 Task: Explore Chrome 3D View.
Action: Mouse moved to (1048, 28)
Screenshot: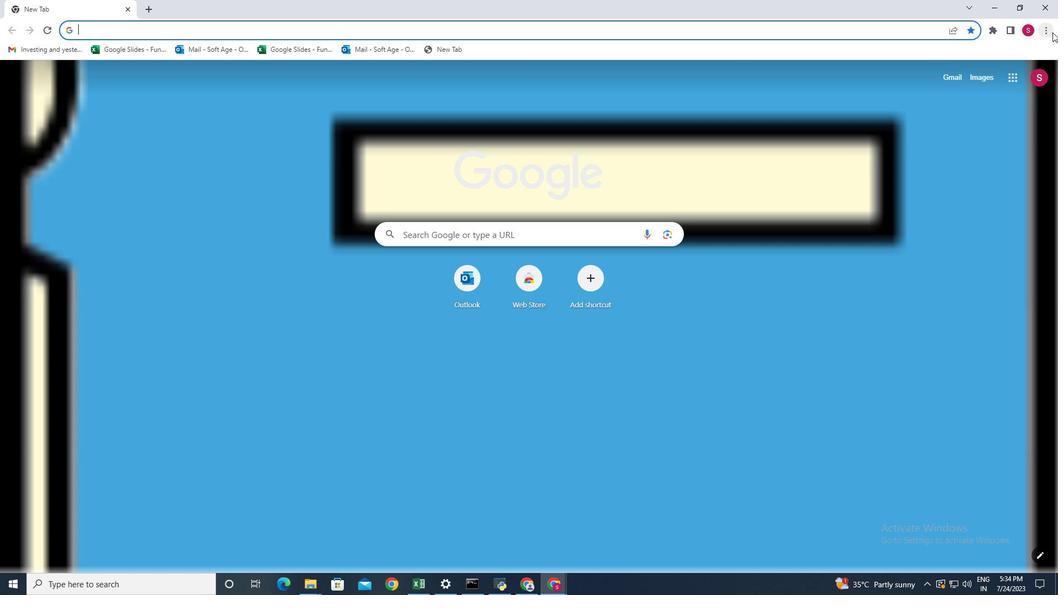 
Action: Mouse pressed left at (1048, 28)
Screenshot: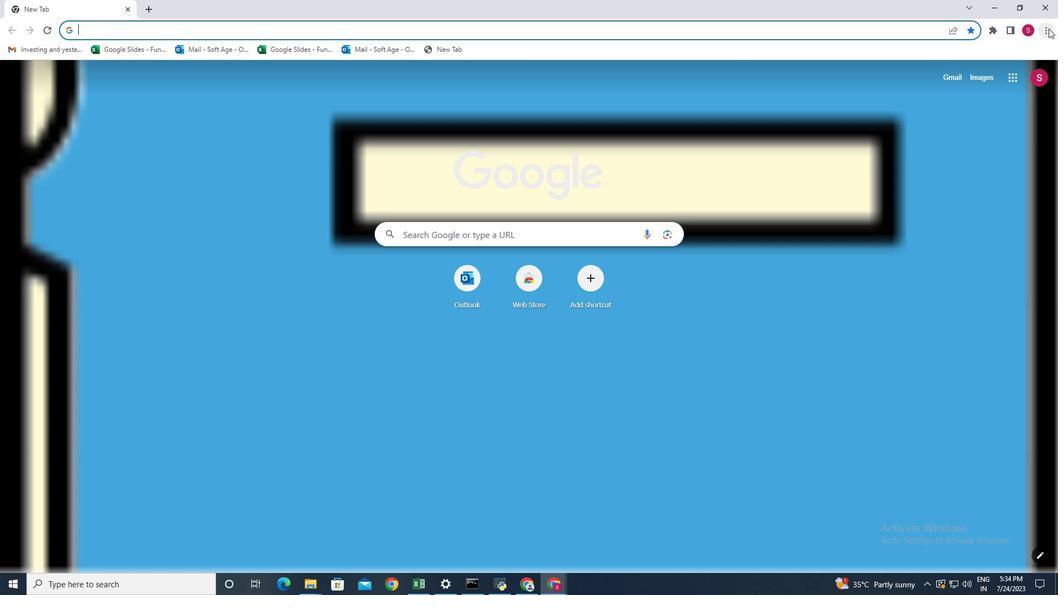 
Action: Mouse moved to (943, 143)
Screenshot: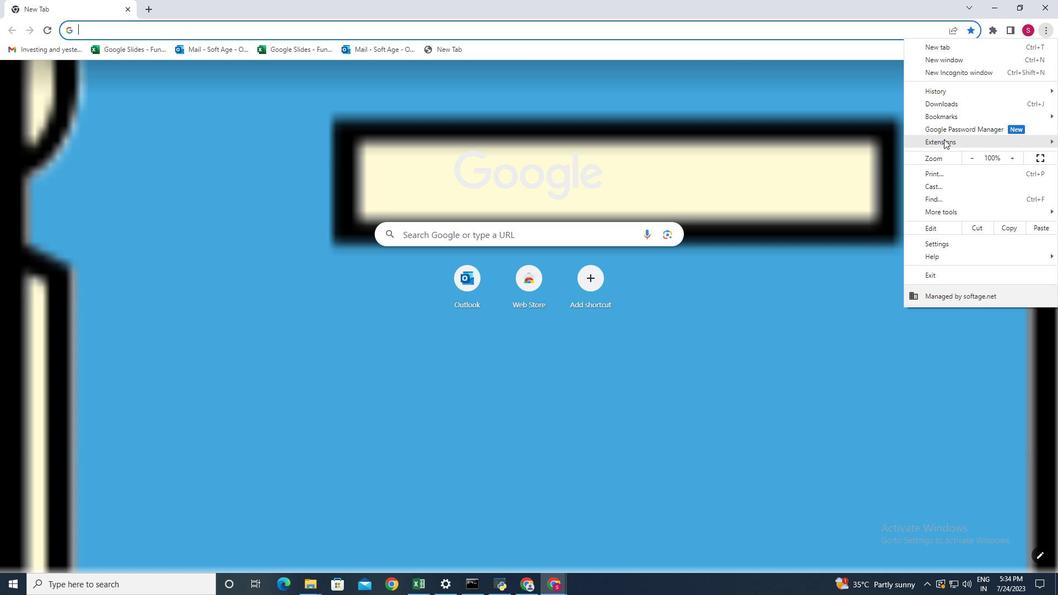 
Action: Mouse pressed left at (943, 143)
Screenshot: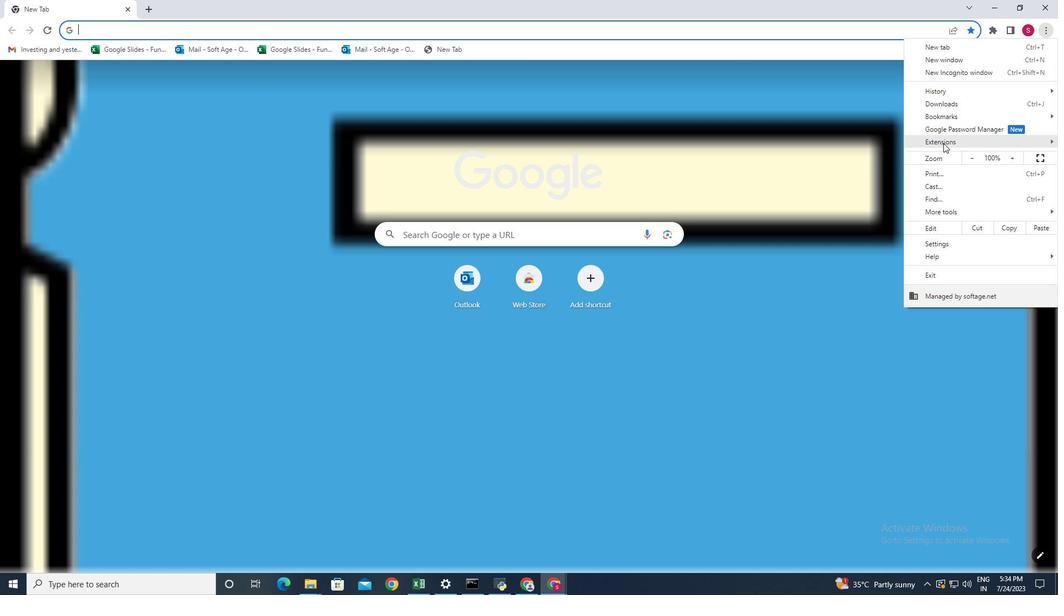 
Action: Mouse moved to (854, 153)
Screenshot: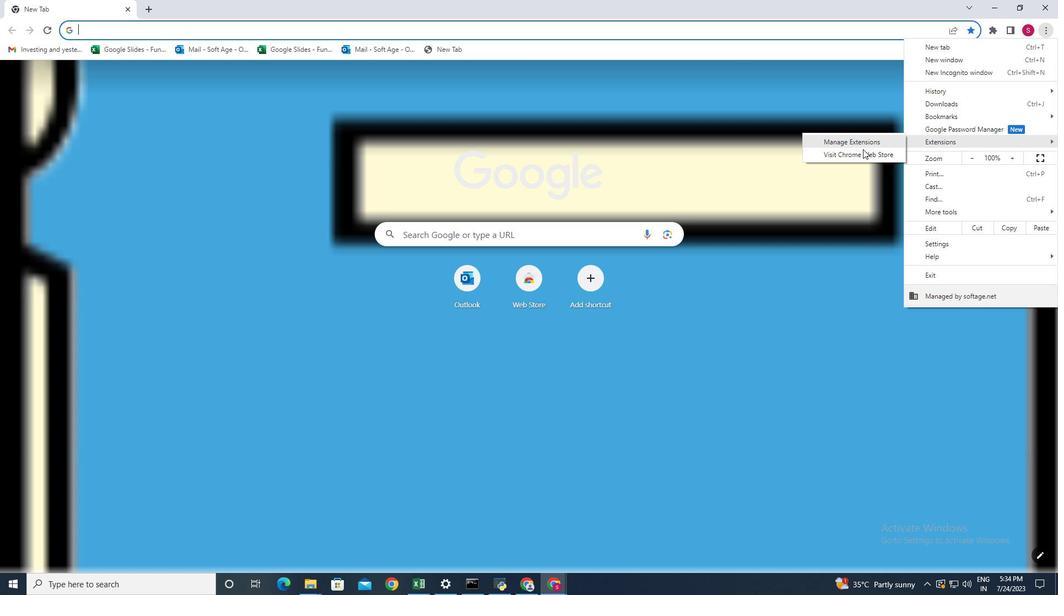 
Action: Mouse pressed left at (854, 153)
Screenshot: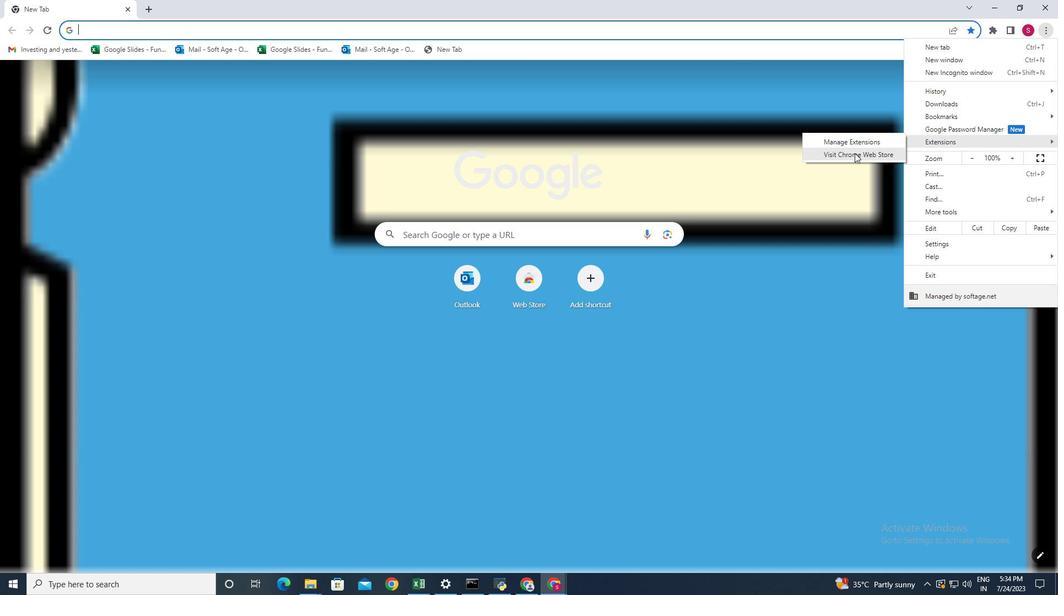 
Action: Mouse moved to (263, 96)
Screenshot: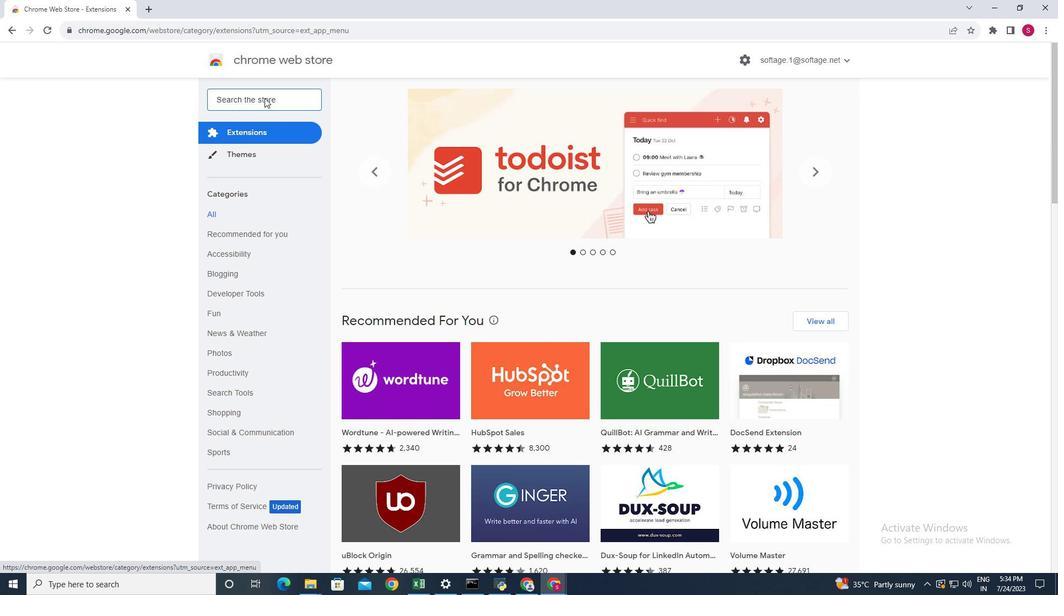 
Action: Mouse pressed left at (263, 96)
Screenshot: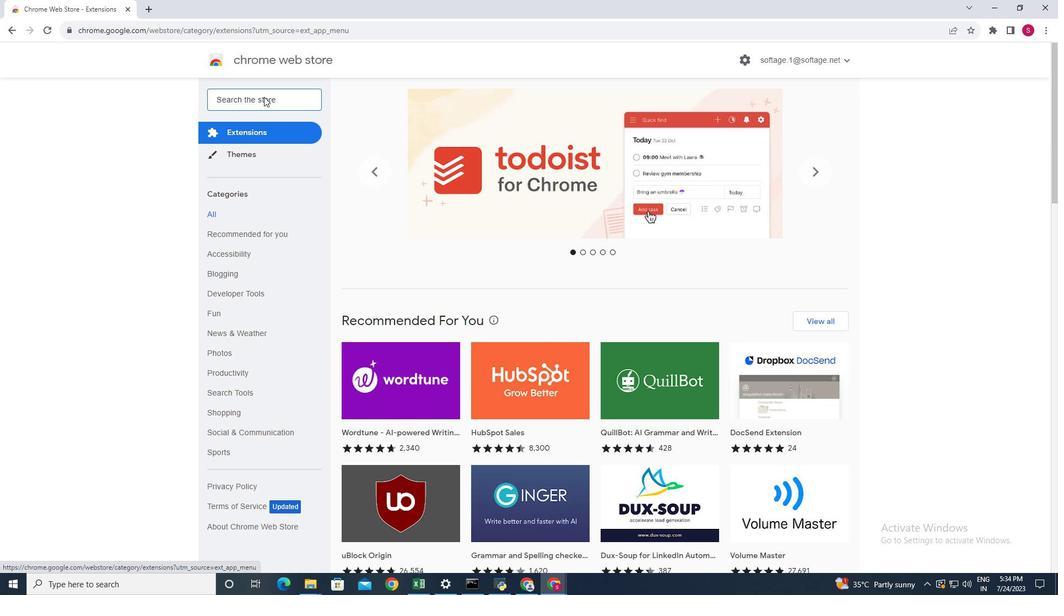 
Action: Key pressed 3d<Key.space>viewer<Key.space>for<Key.space>google<Key.space>chrome<Key.enter>
Screenshot: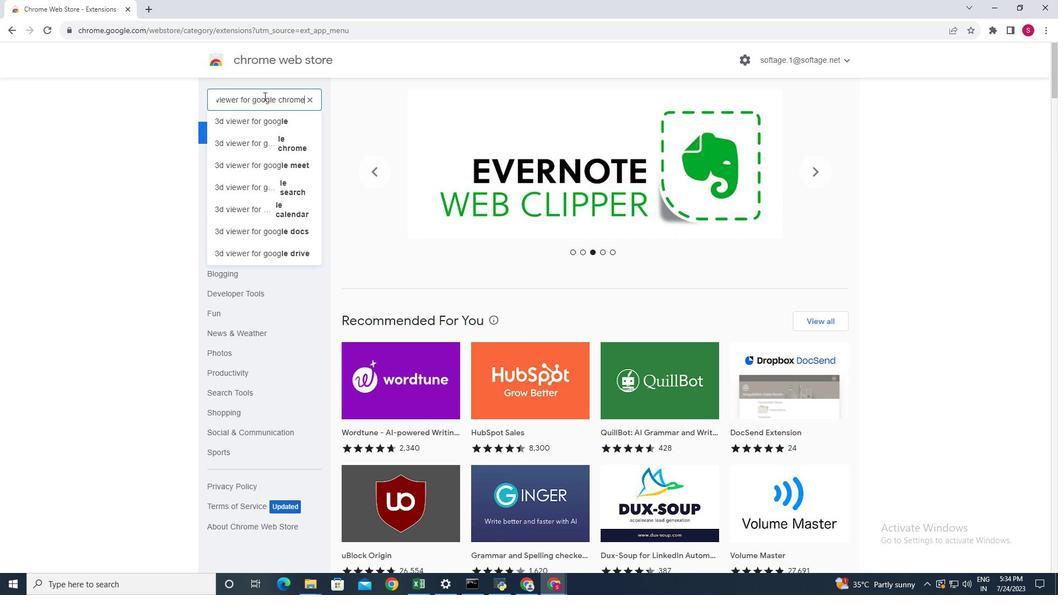 
Action: Mouse moved to (607, 215)
Screenshot: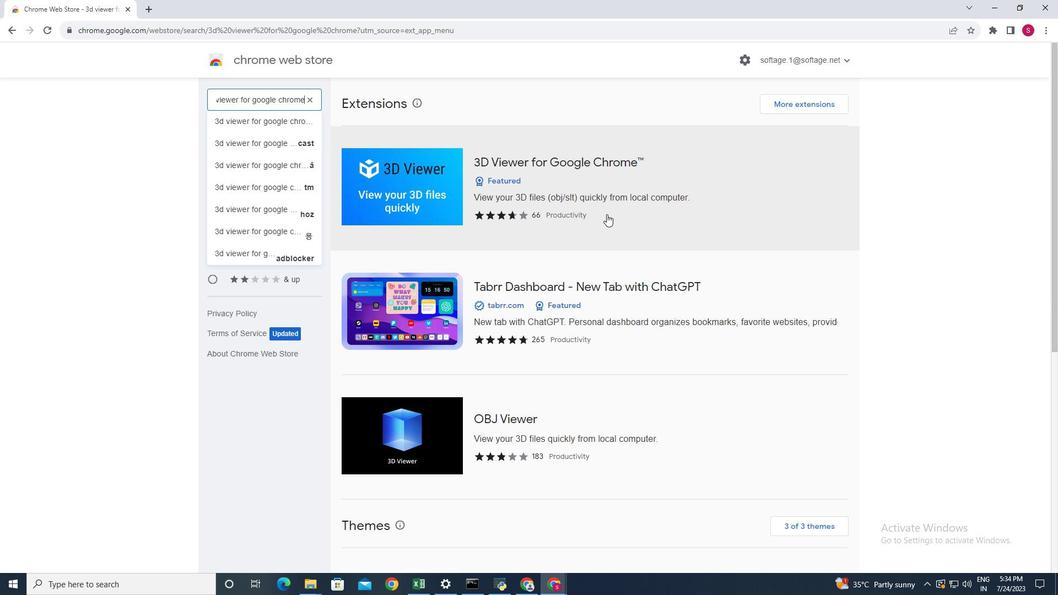 
Action: Mouse scrolled (607, 214) with delta (0, 0)
Screenshot: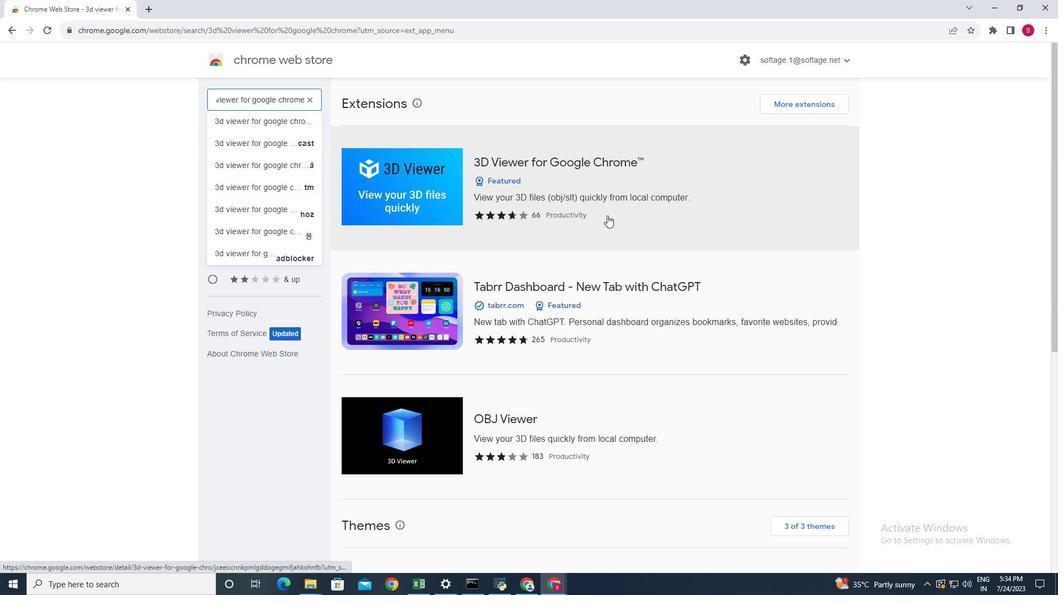 
Action: Mouse scrolled (607, 214) with delta (0, 0)
Screenshot: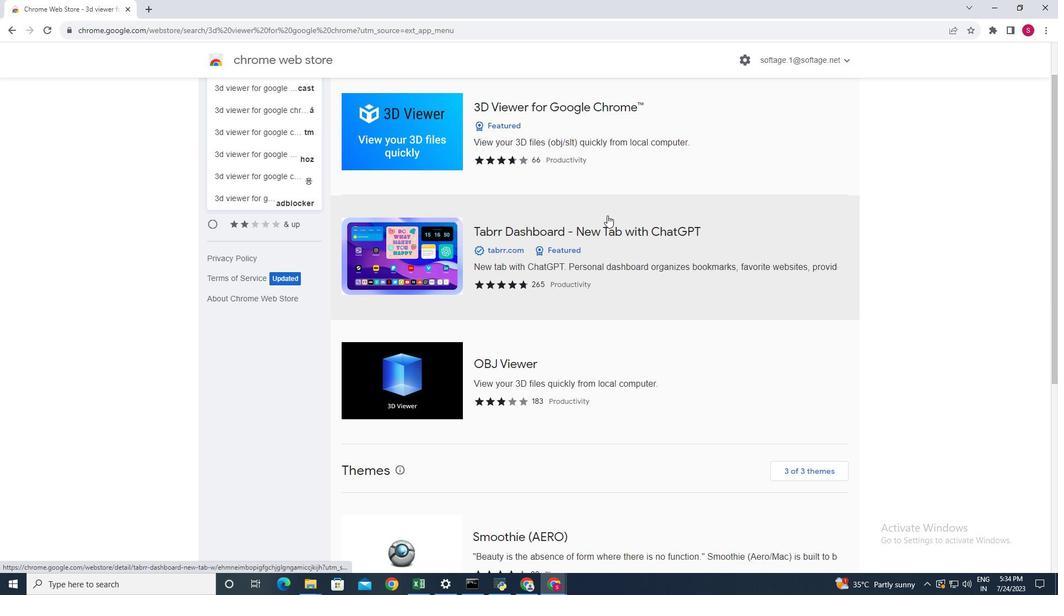 
Action: Mouse scrolled (607, 214) with delta (0, 0)
Screenshot: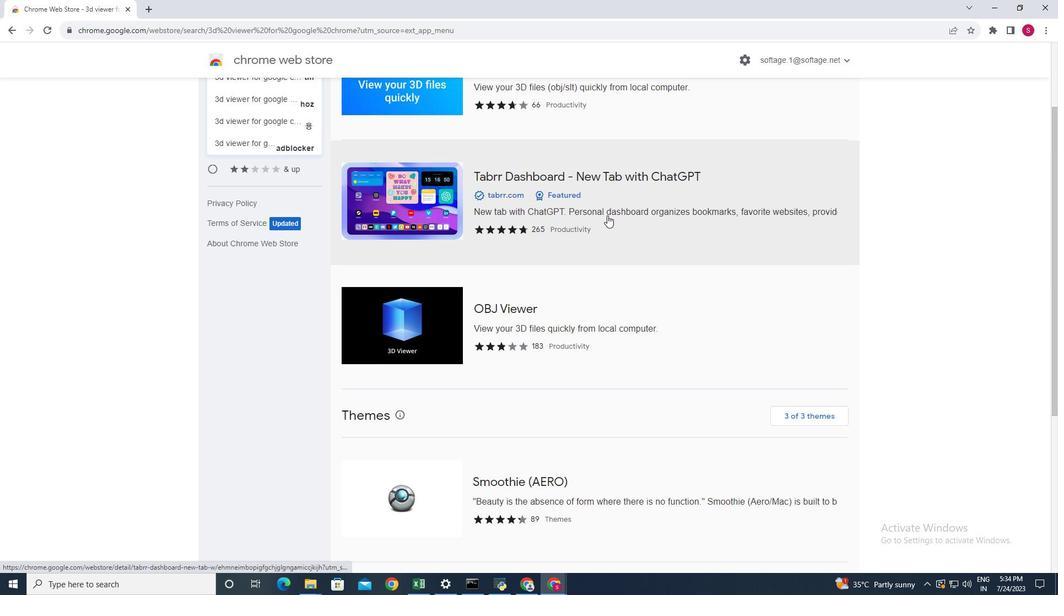 
Action: Mouse scrolled (607, 214) with delta (0, 0)
Screenshot: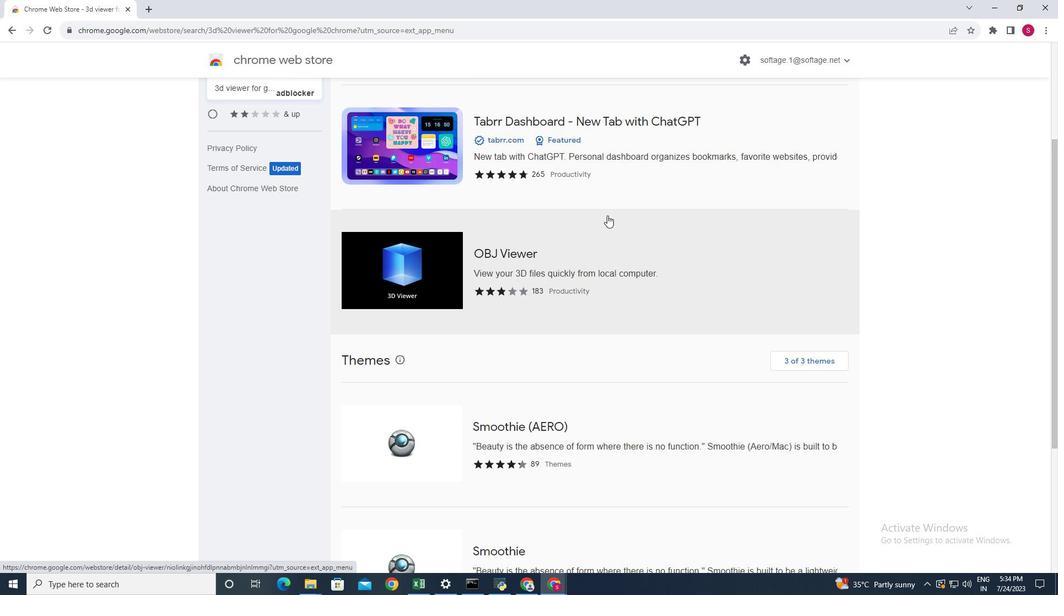 
Action: Mouse scrolled (607, 214) with delta (0, 0)
Screenshot: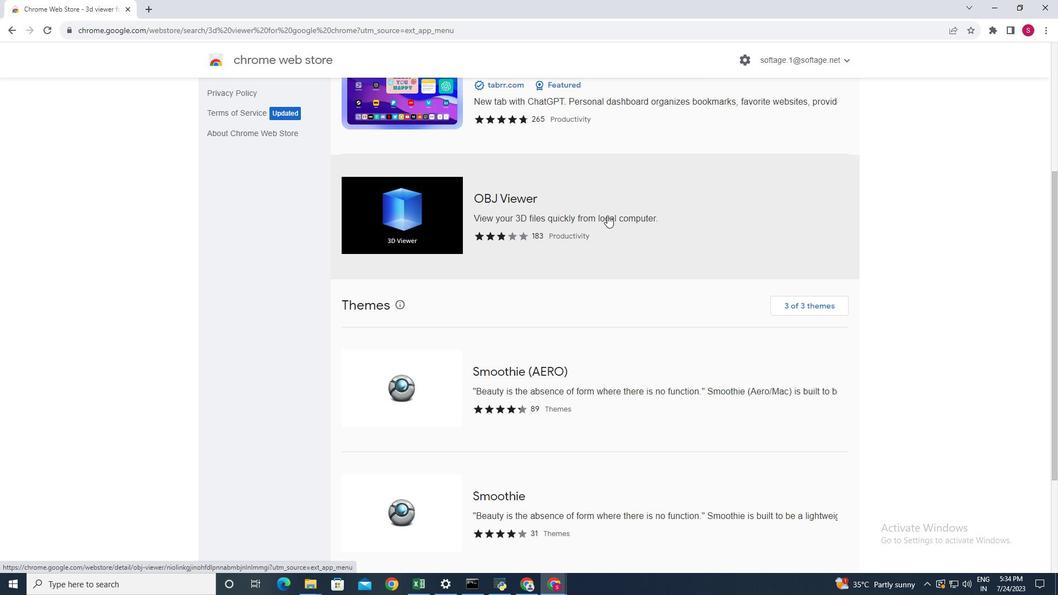 
Action: Mouse scrolled (607, 214) with delta (0, 0)
Screenshot: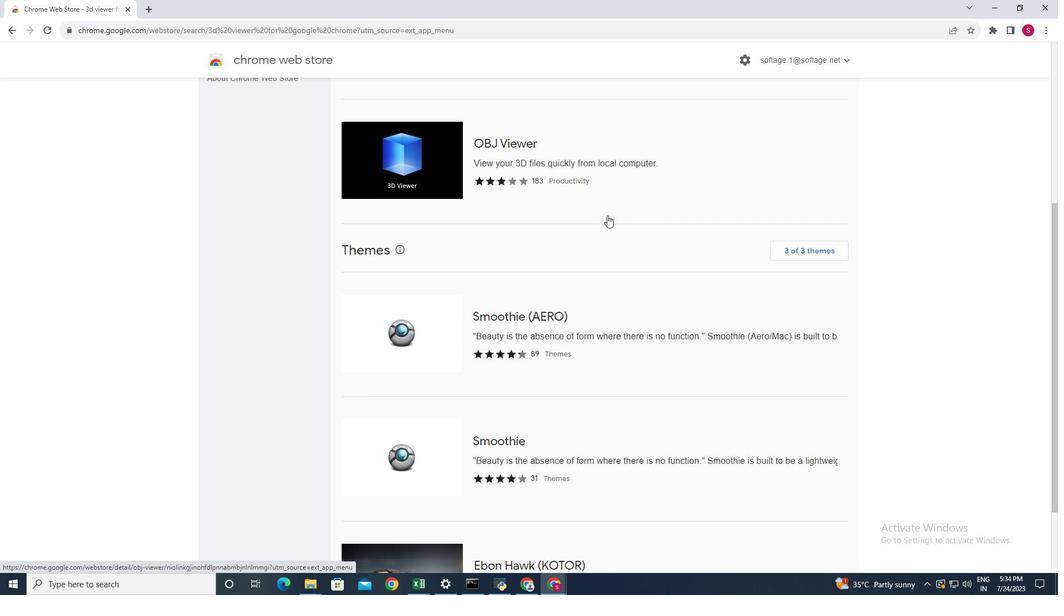 
Action: Mouse scrolled (607, 216) with delta (0, 0)
Screenshot: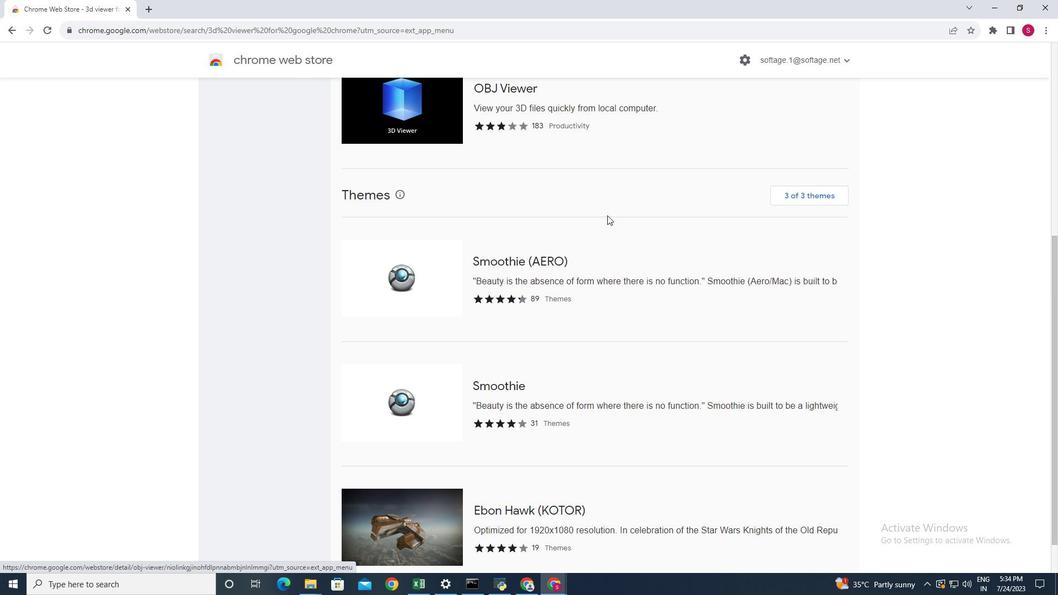 
Action: Mouse scrolled (607, 216) with delta (0, 0)
Screenshot: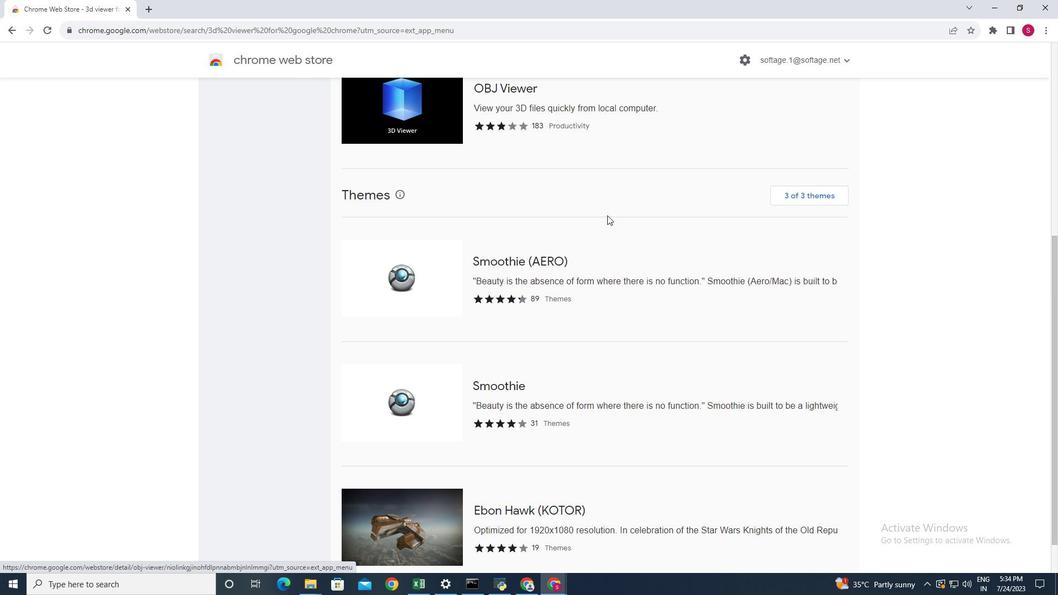 
Action: Mouse scrolled (607, 216) with delta (0, 0)
Screenshot: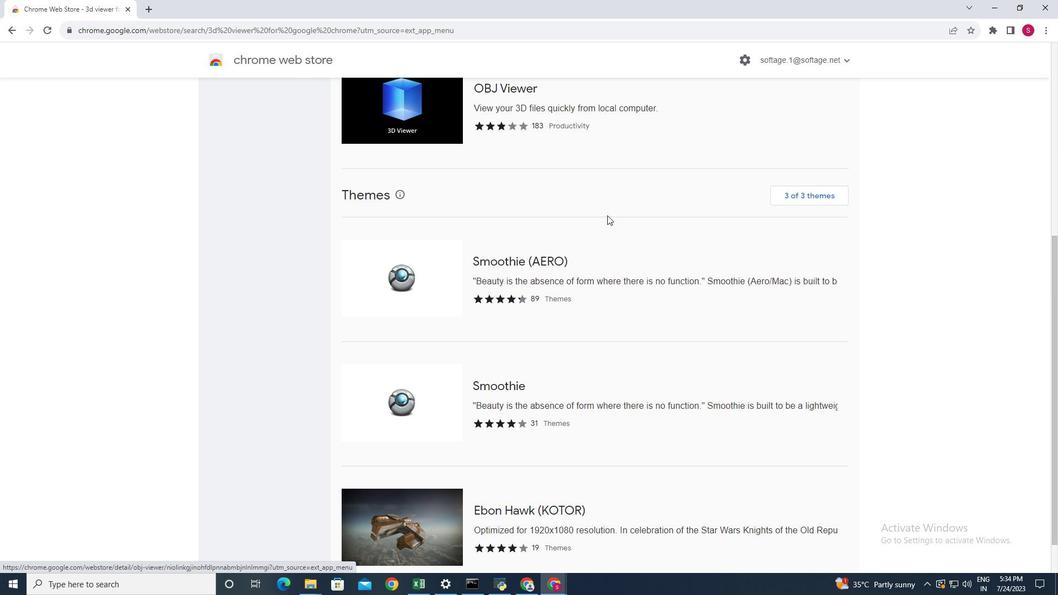 
Action: Mouse scrolled (607, 216) with delta (0, 0)
Screenshot: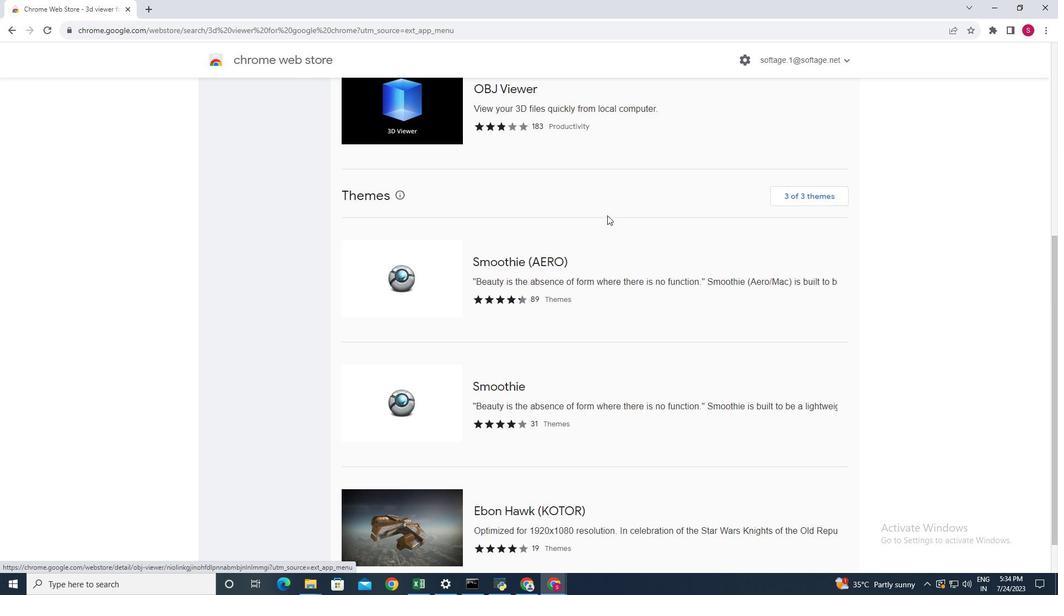 
Action: Mouse scrolled (607, 216) with delta (0, 0)
Screenshot: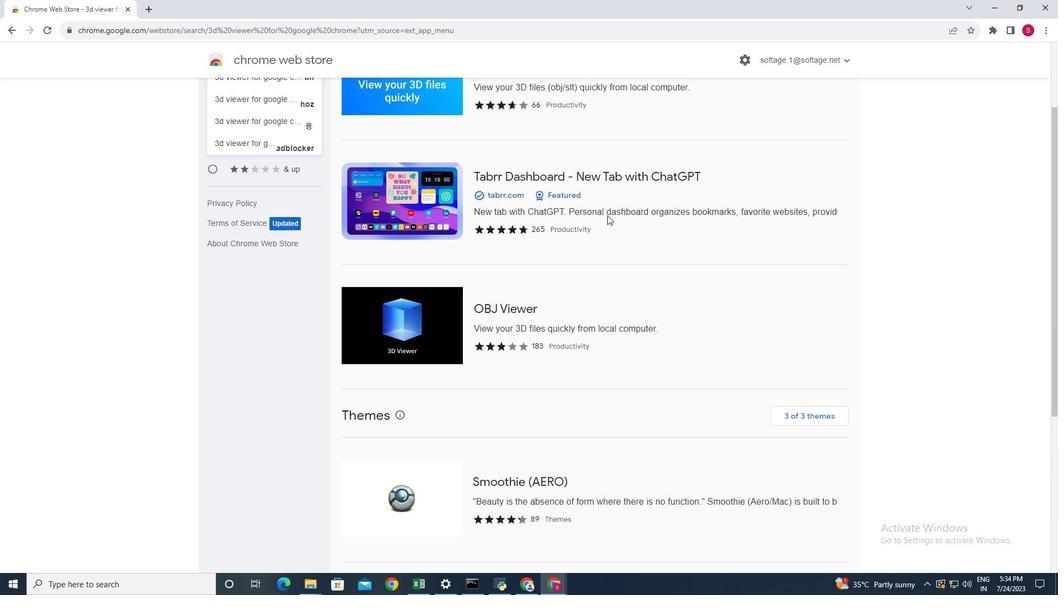 
Action: Mouse scrolled (607, 216) with delta (0, 0)
Screenshot: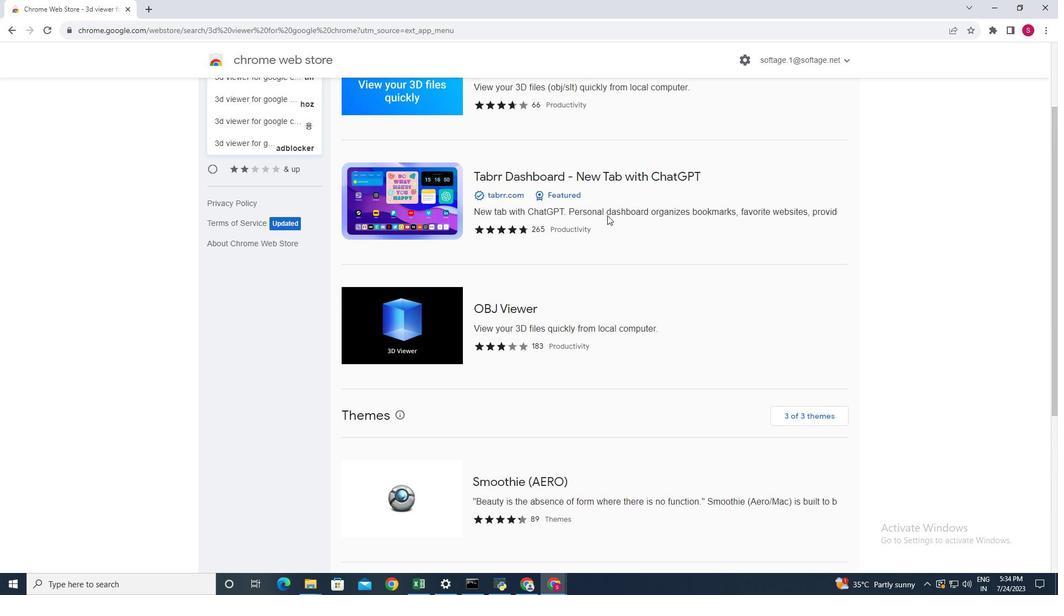 
Action: Mouse scrolled (607, 216) with delta (0, 0)
Screenshot: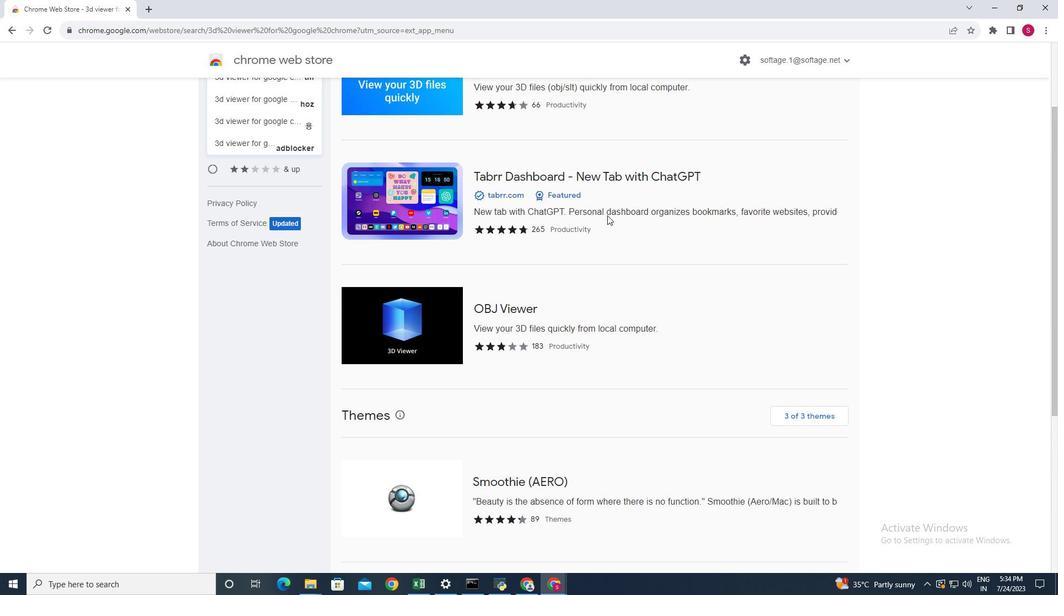 
Action: Mouse moved to (528, 172)
Screenshot: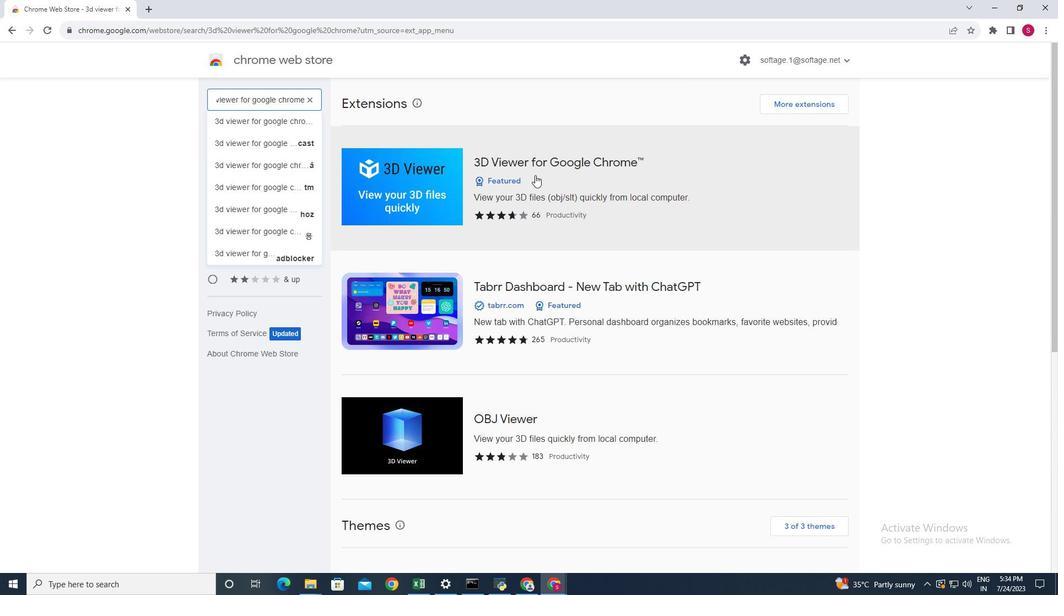 
Action: Mouse scrolled (528, 173) with delta (0, 0)
Screenshot: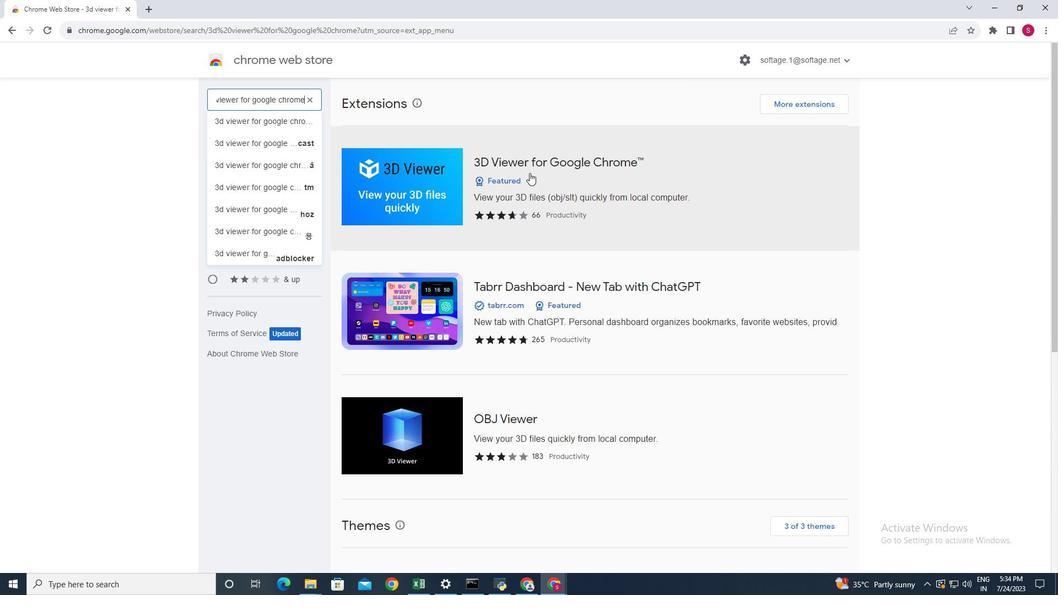 
Action: Mouse scrolled (528, 173) with delta (0, 0)
Screenshot: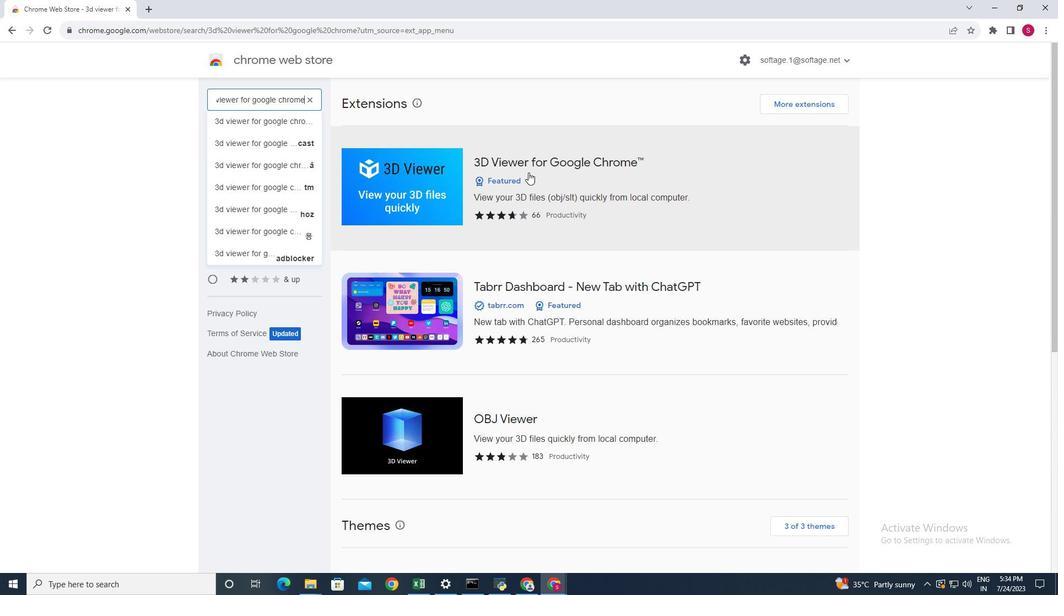 
Action: Mouse scrolled (528, 173) with delta (0, 0)
Screenshot: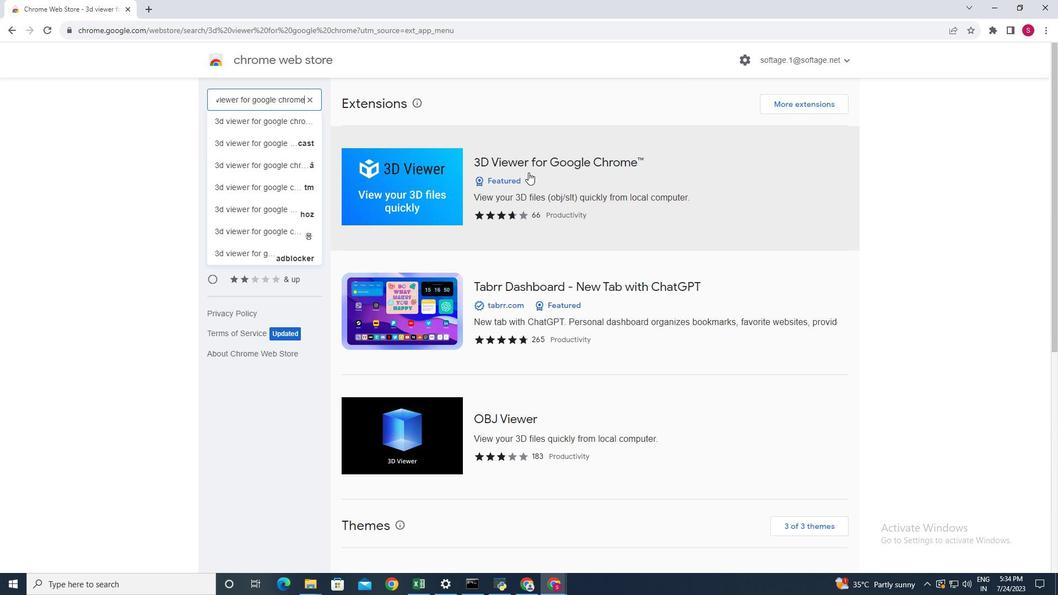
Action: Mouse moved to (281, 123)
Screenshot: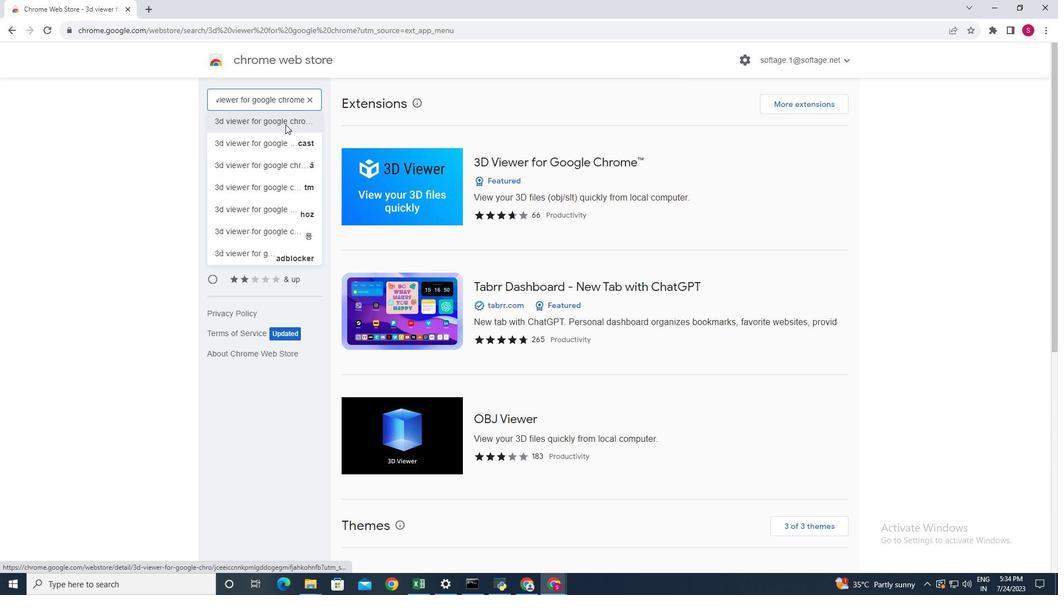 
Action: Mouse pressed left at (281, 123)
Screenshot: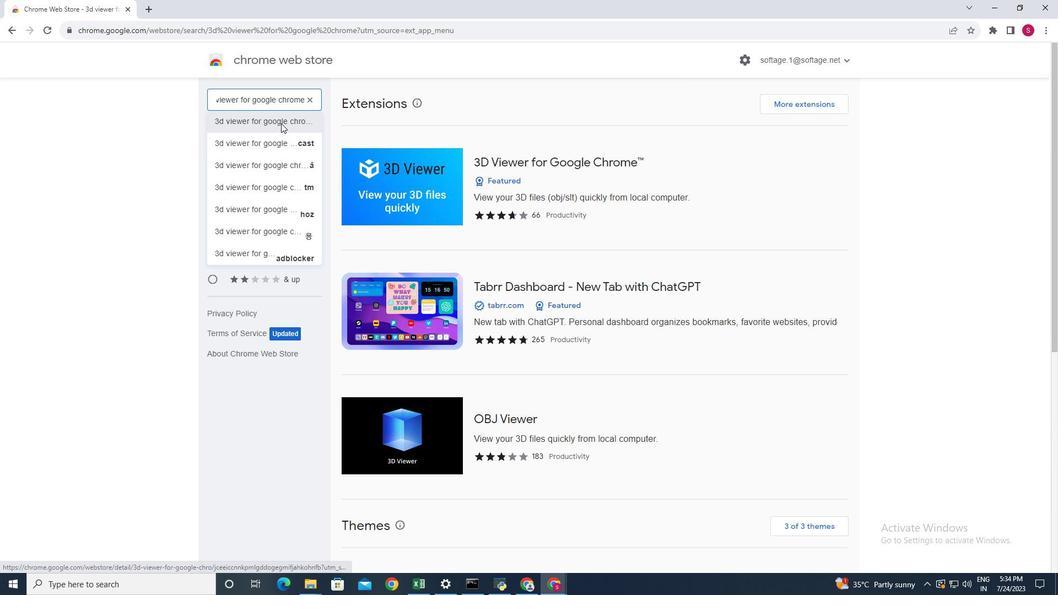 
Action: Mouse moved to (590, 200)
Screenshot: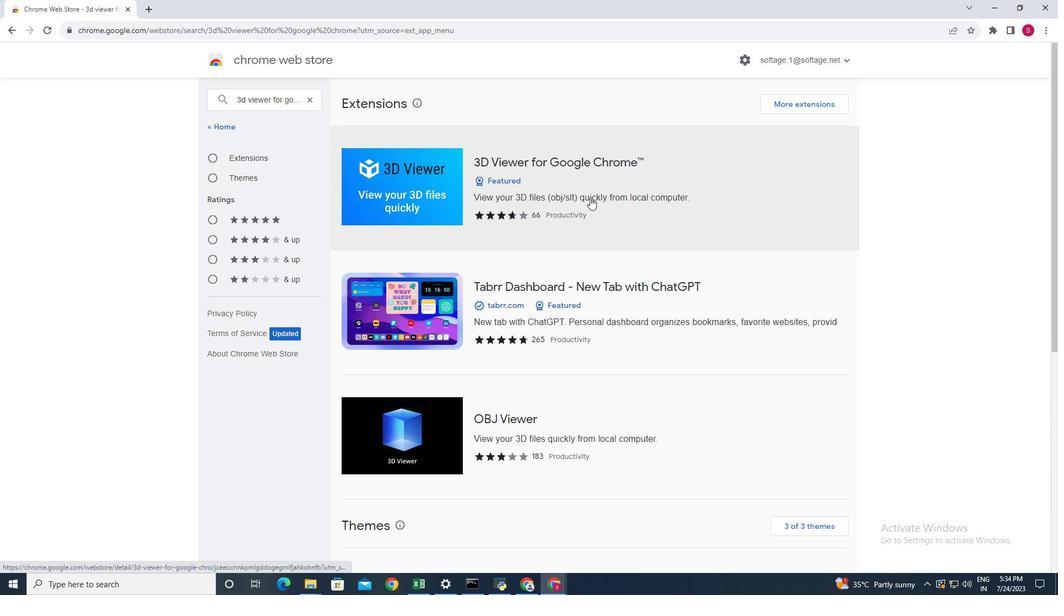 
Action: Mouse scrolled (590, 199) with delta (0, 0)
Screenshot: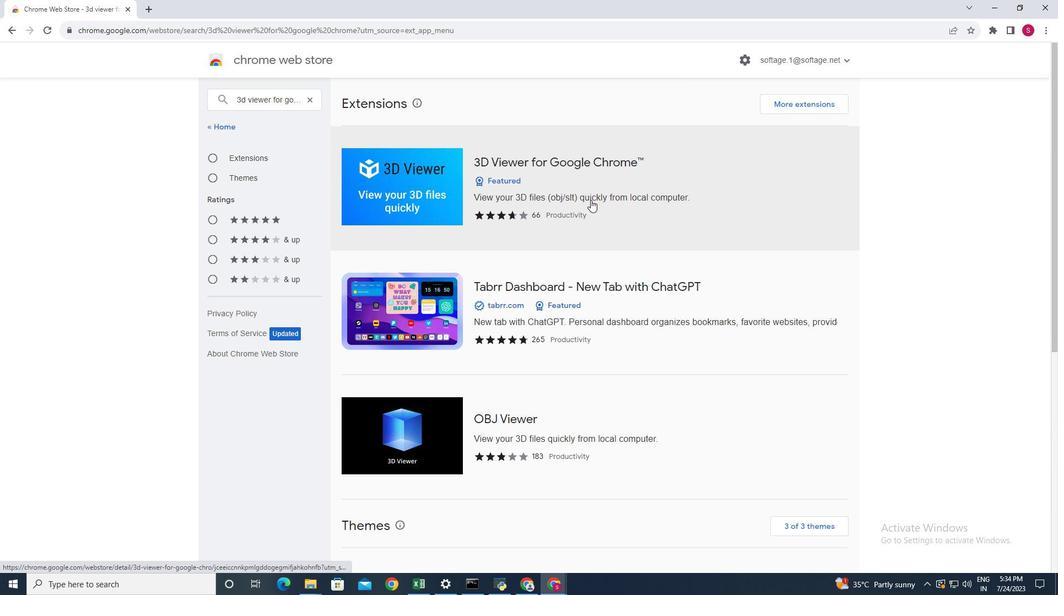 
Action: Mouse scrolled (590, 200) with delta (0, 0)
Screenshot: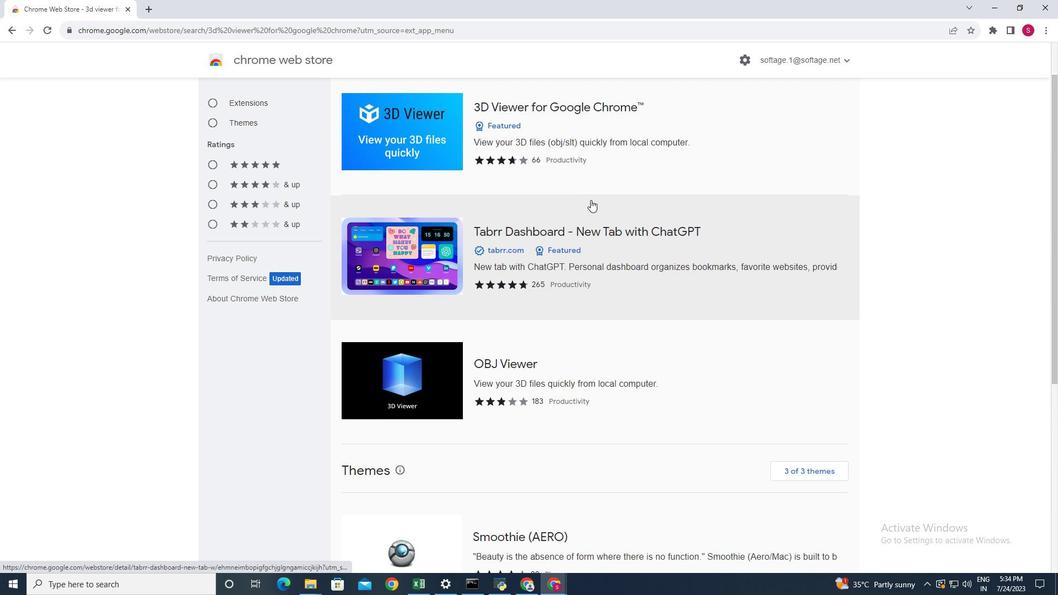 
Action: Mouse scrolled (590, 200) with delta (0, 0)
Screenshot: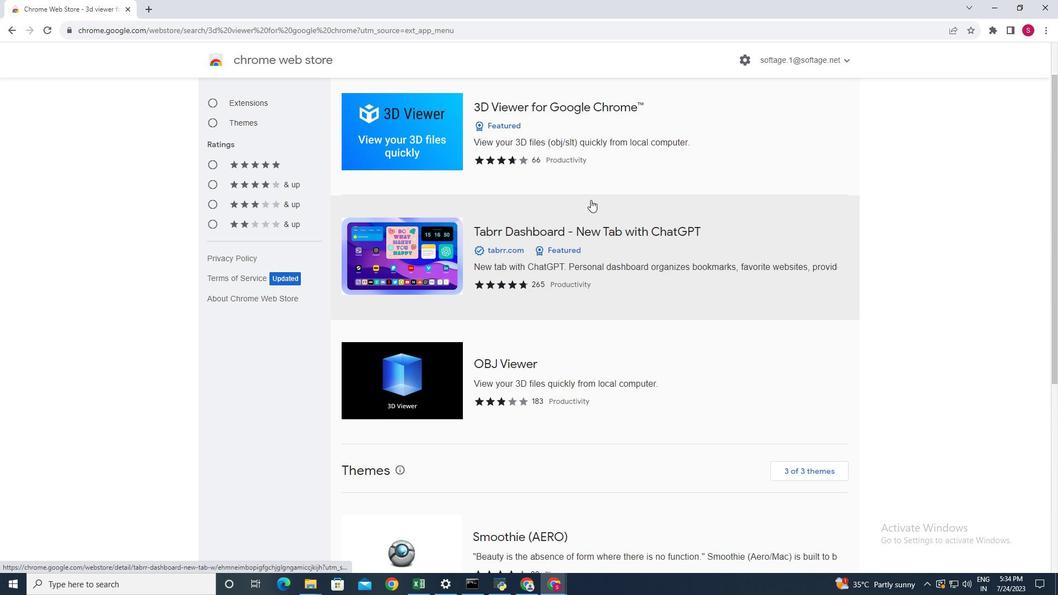 
Action: Mouse moved to (521, 155)
Screenshot: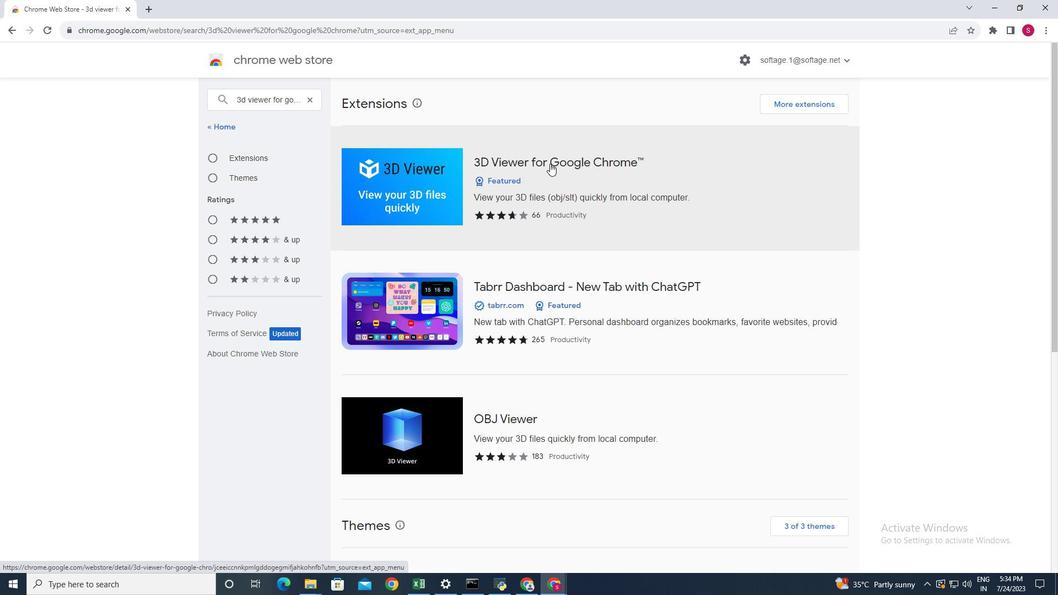 
Action: Mouse pressed left at (521, 155)
Screenshot: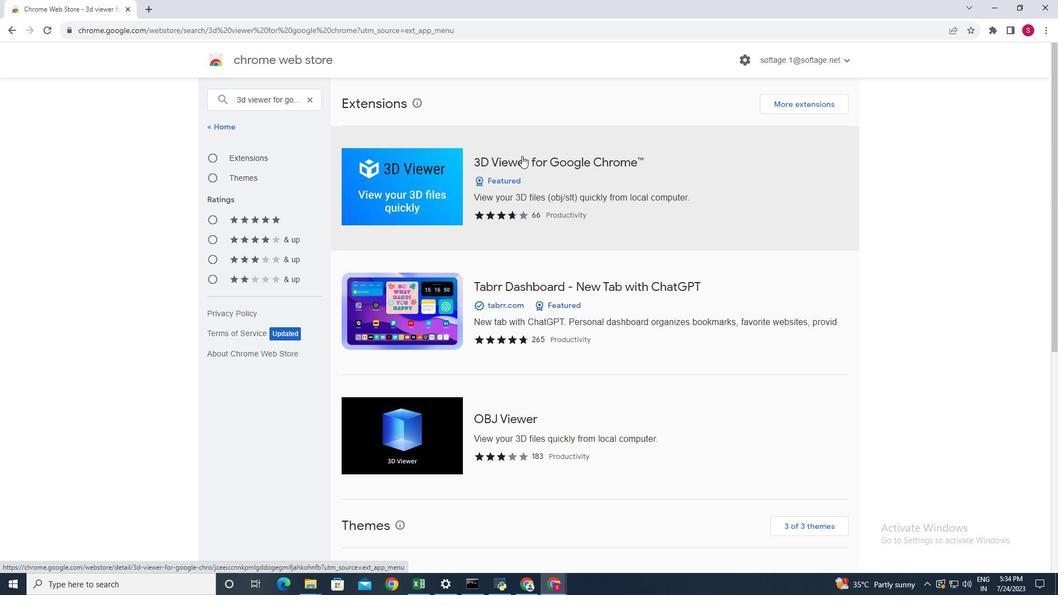 
Action: Mouse moved to (752, 136)
Screenshot: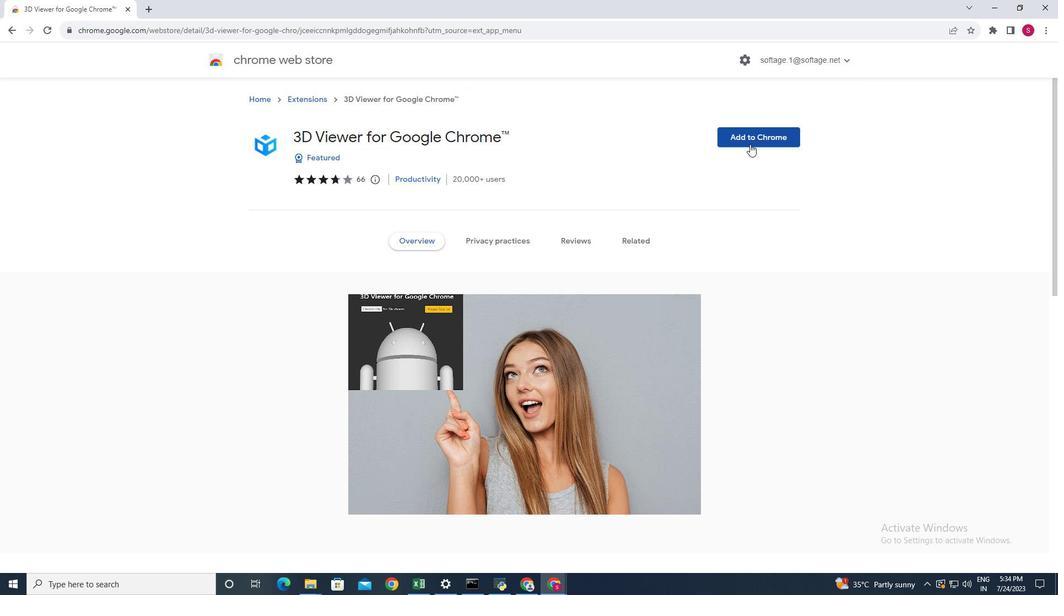 
Action: Mouse pressed left at (752, 136)
Screenshot: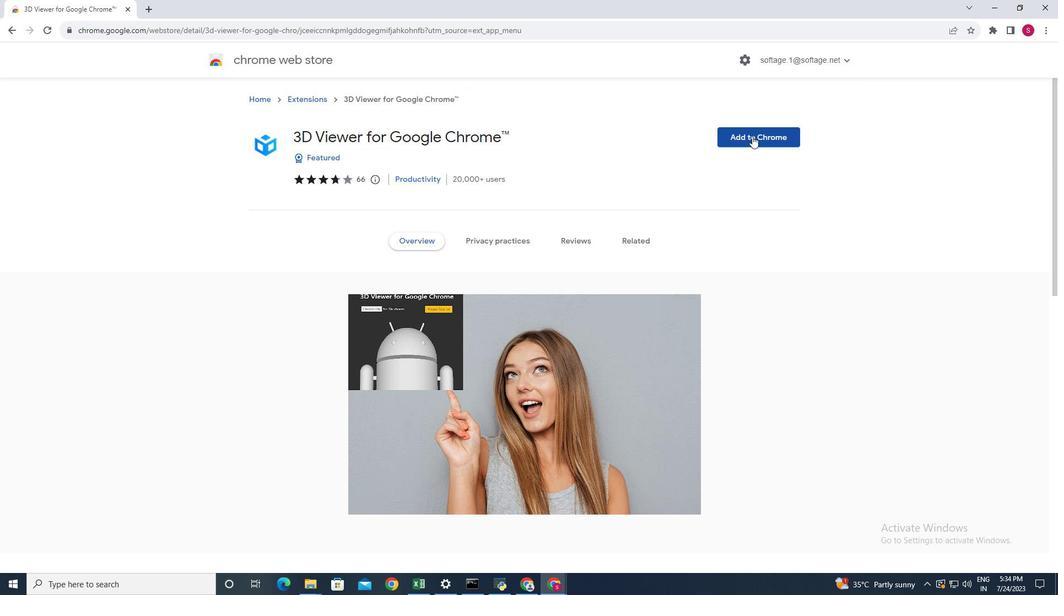 
Action: Mouse moved to (528, 89)
Screenshot: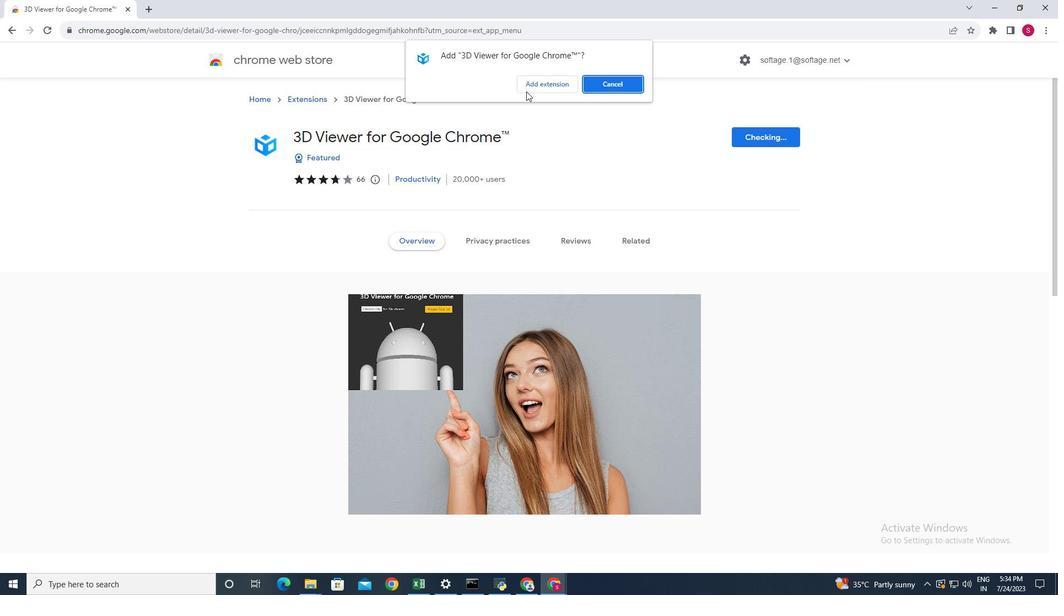 
Action: Mouse pressed left at (528, 89)
Screenshot: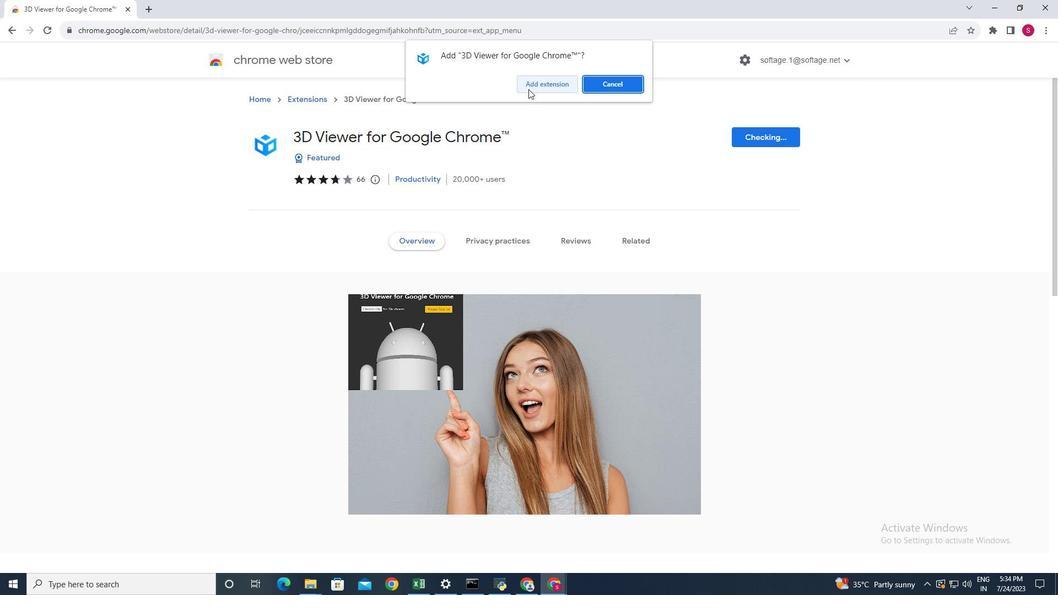 
Action: Mouse moved to (642, 260)
Screenshot: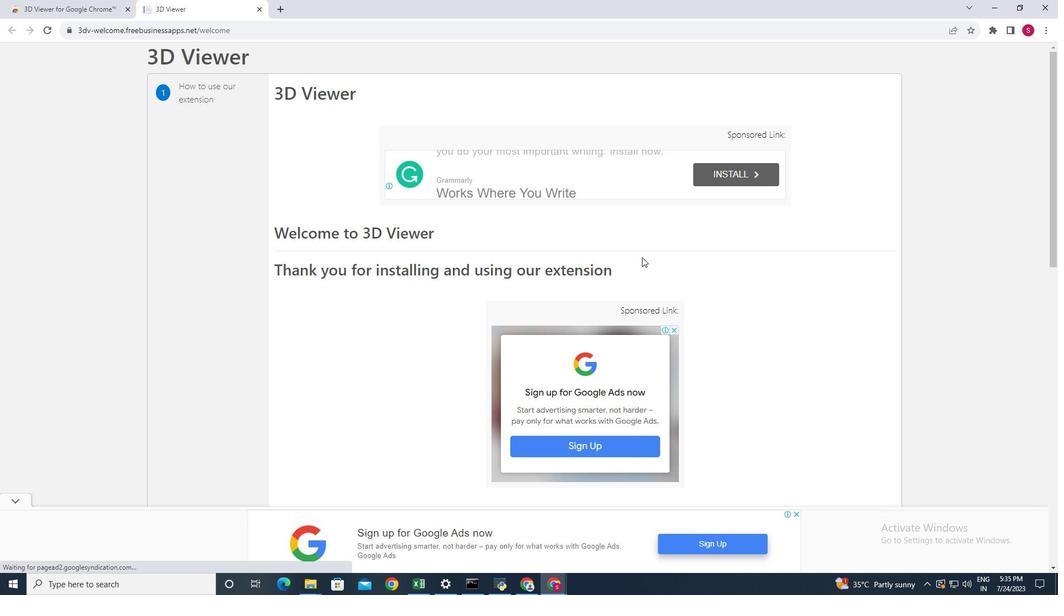 
Action: Mouse scrolled (642, 259) with delta (0, 0)
Screenshot: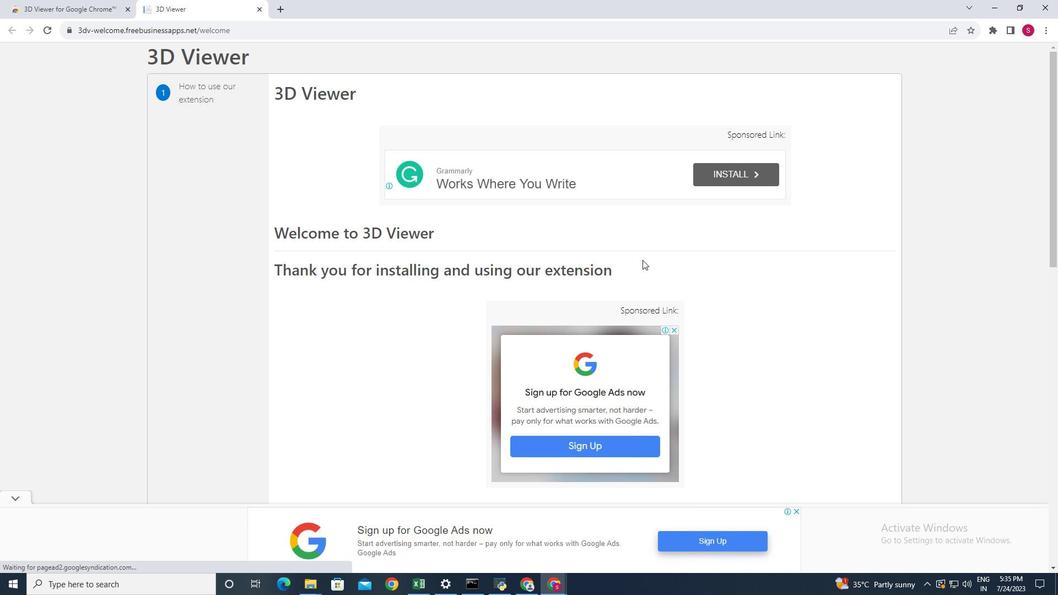 
Action: Mouse scrolled (642, 259) with delta (0, 0)
Screenshot: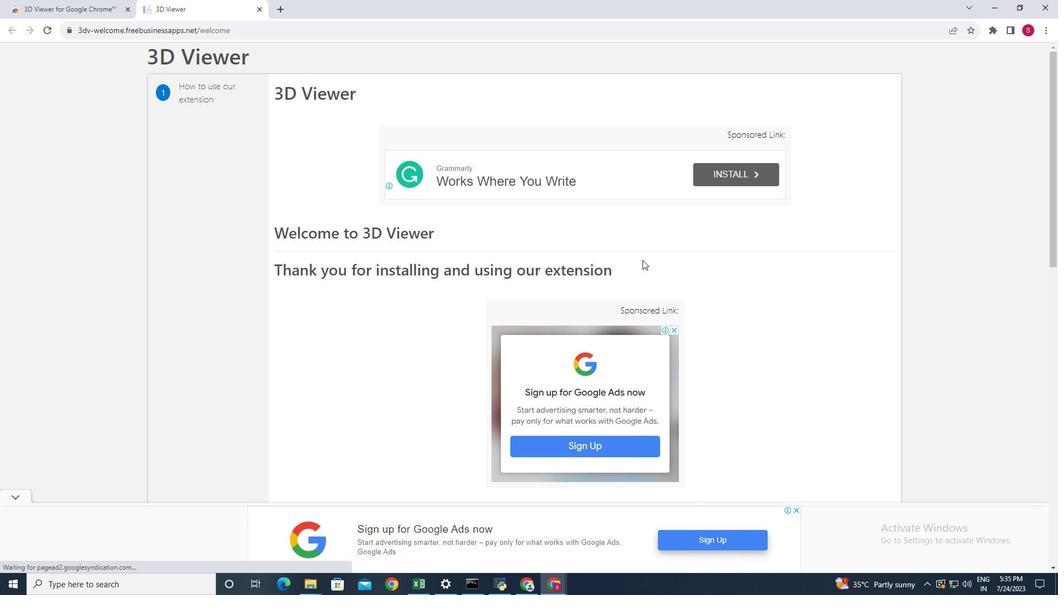 
Action: Mouse scrolled (642, 259) with delta (0, 0)
Screenshot: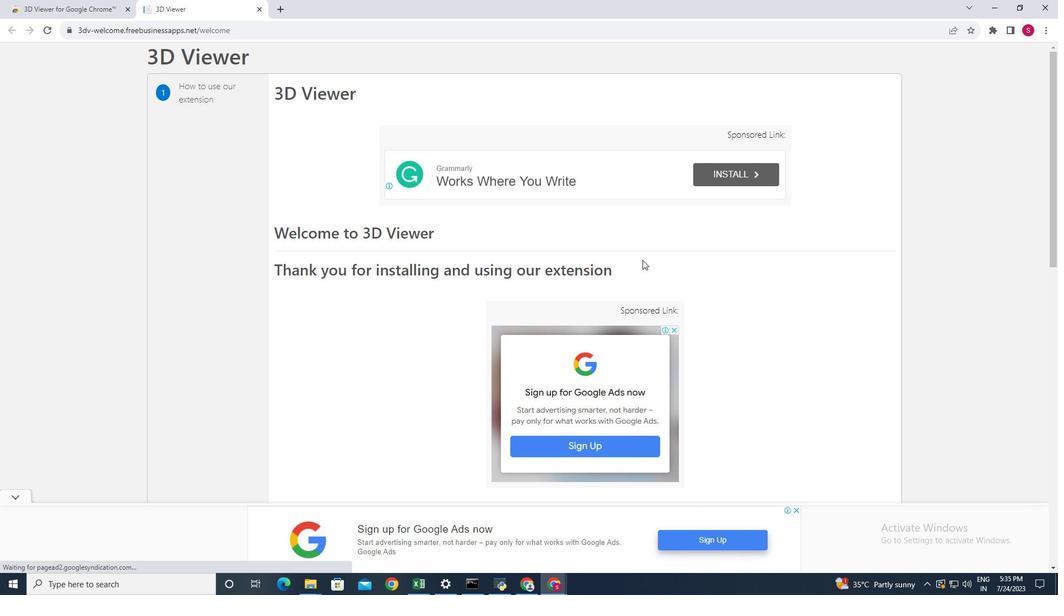 
Action: Mouse scrolled (642, 259) with delta (0, 0)
Screenshot: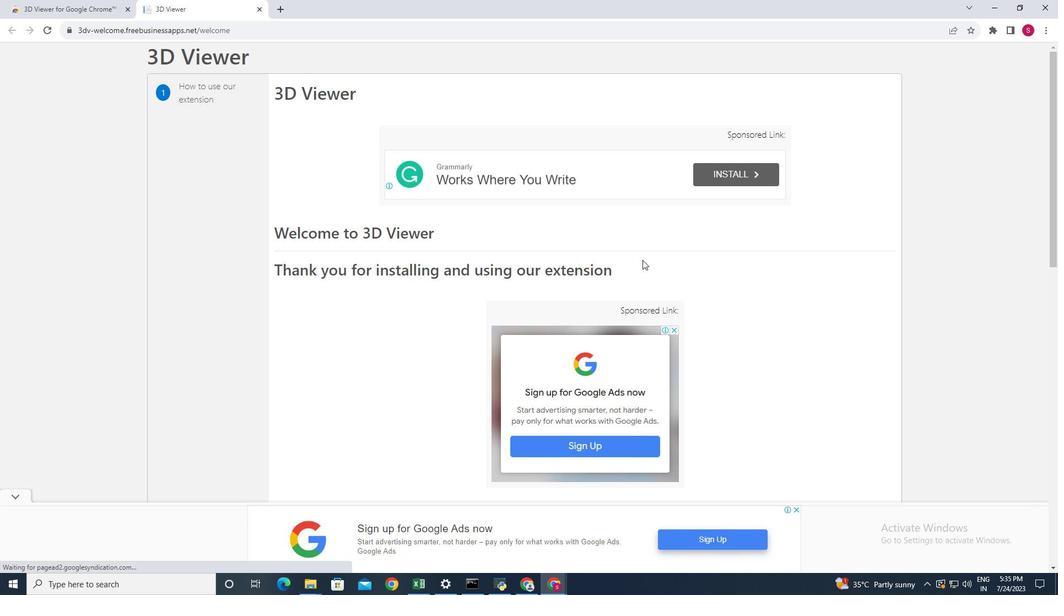 
Action: Mouse scrolled (642, 259) with delta (0, 0)
Screenshot: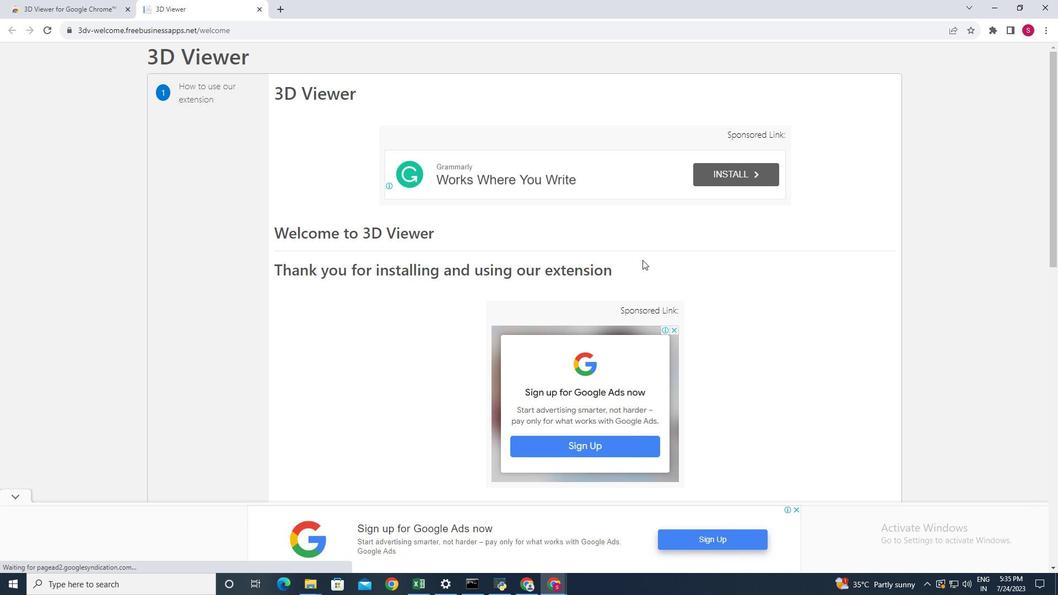 
Action: Mouse moved to (257, 7)
Screenshot: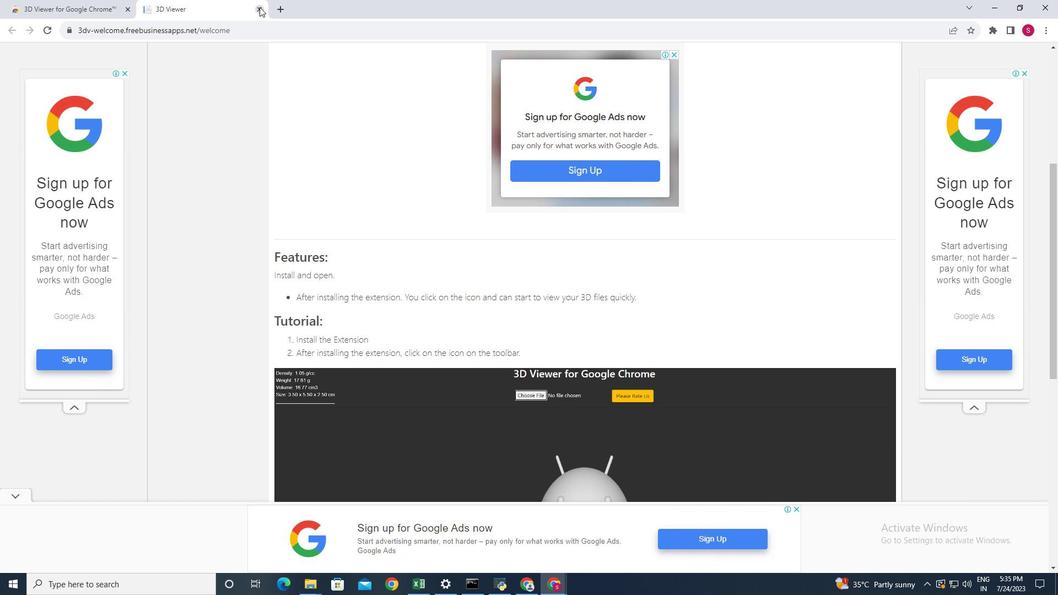 
Action: Mouse pressed left at (257, 7)
Screenshot: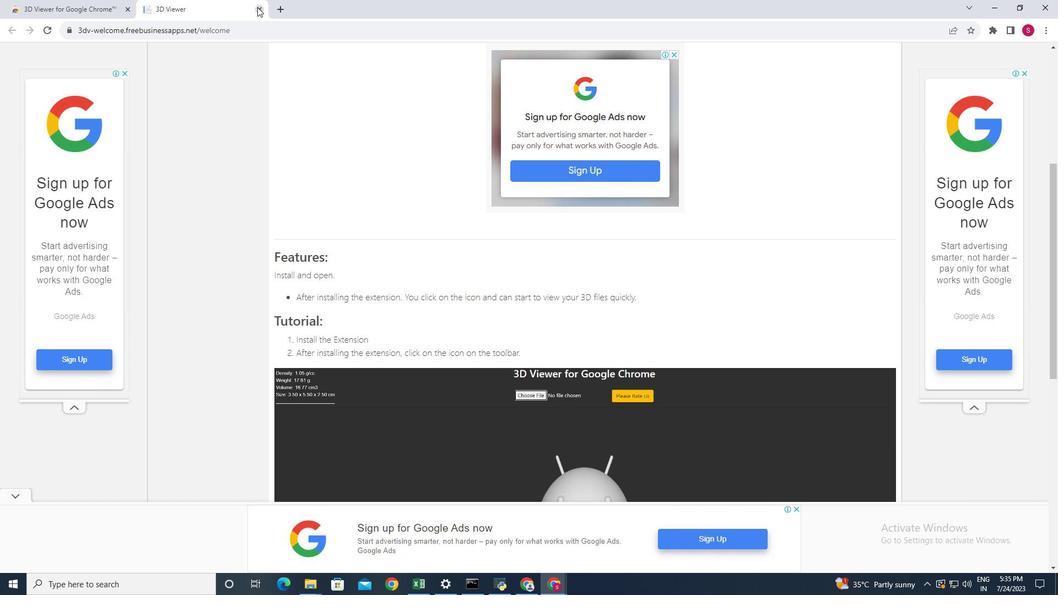 
Action: Mouse moved to (148, 7)
Screenshot: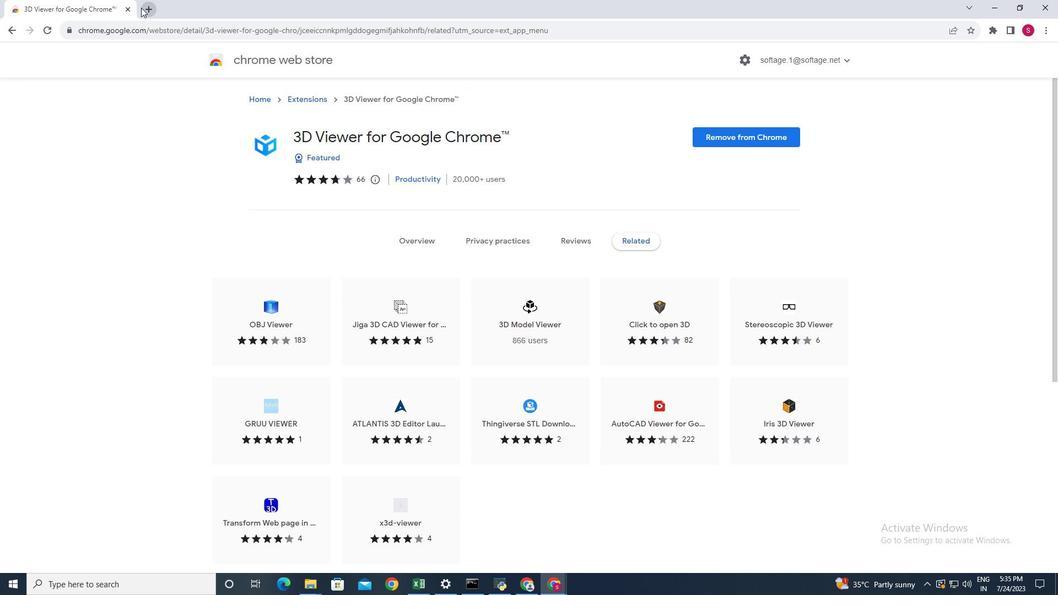 
Action: Mouse pressed left at (148, 7)
Screenshot: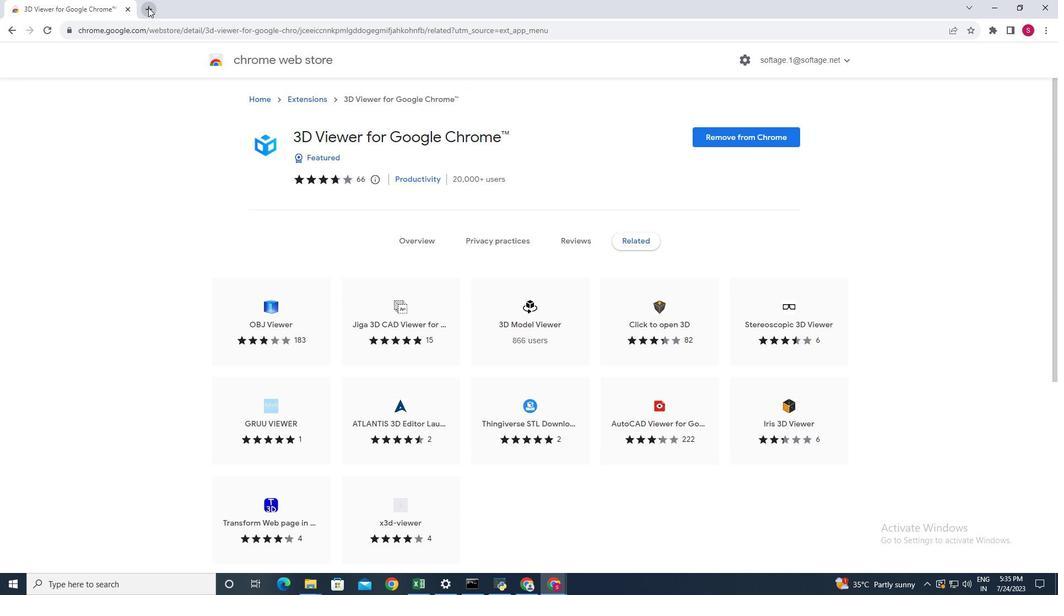 
Action: Mouse moved to (257, 218)
Screenshot: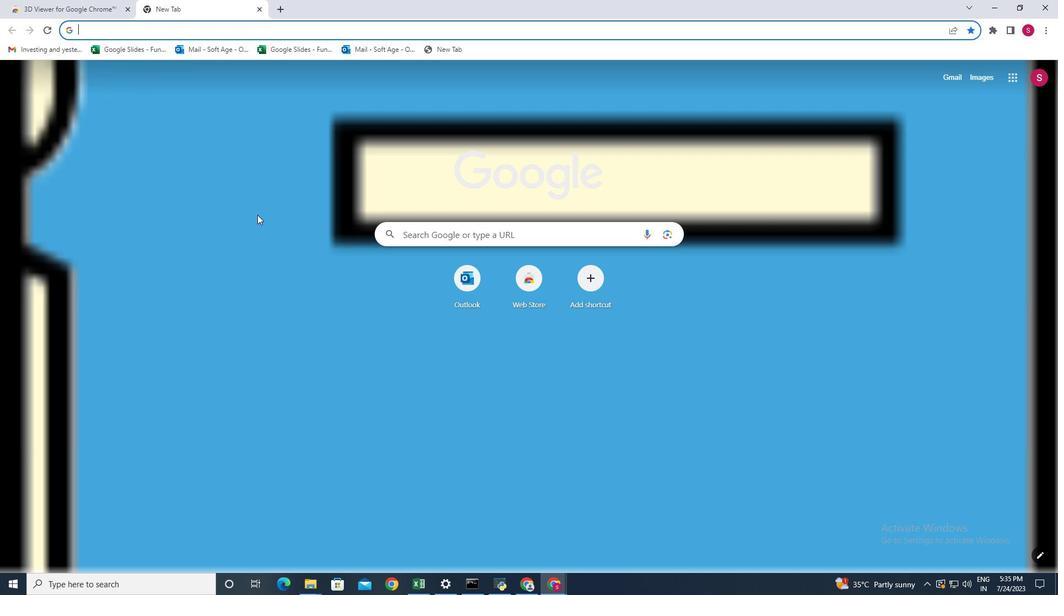 
Action: Mouse pressed left at (257, 218)
Screenshot: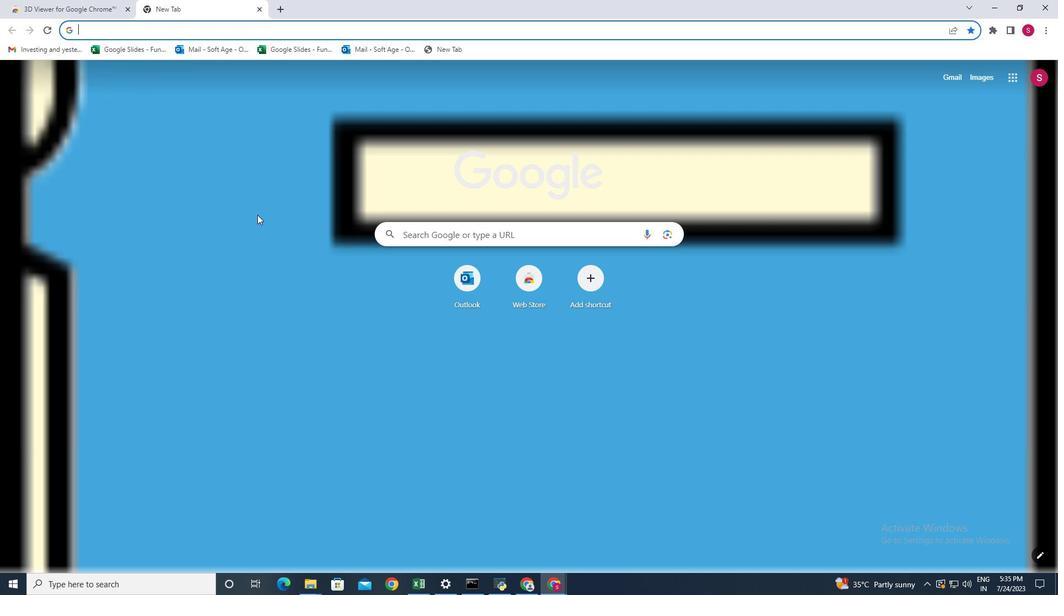 
Action: Mouse moved to (283, 278)
Screenshot: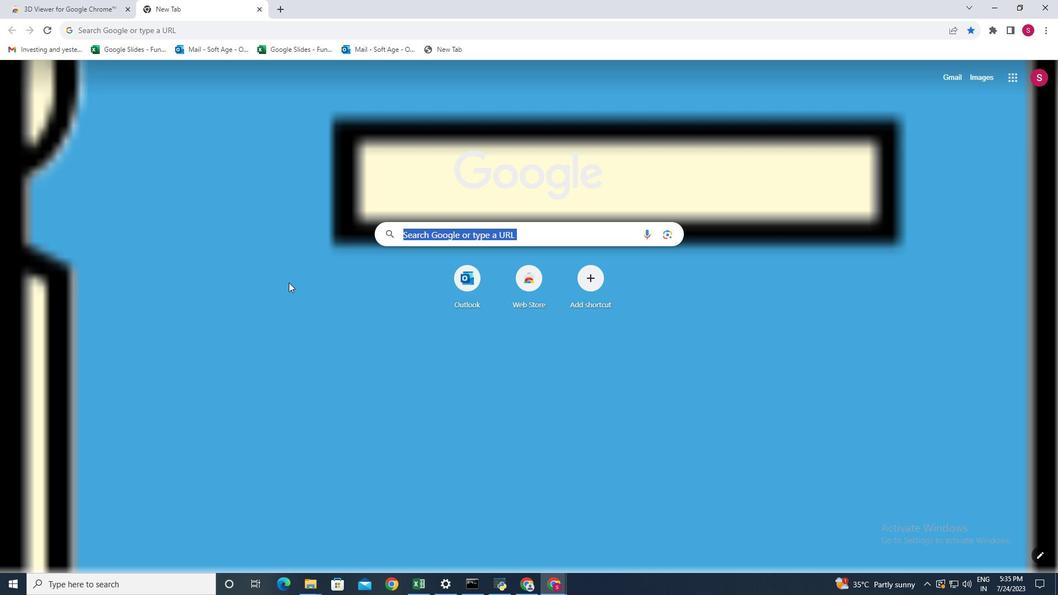 
Action: Mouse pressed left at (283, 278)
Screenshot: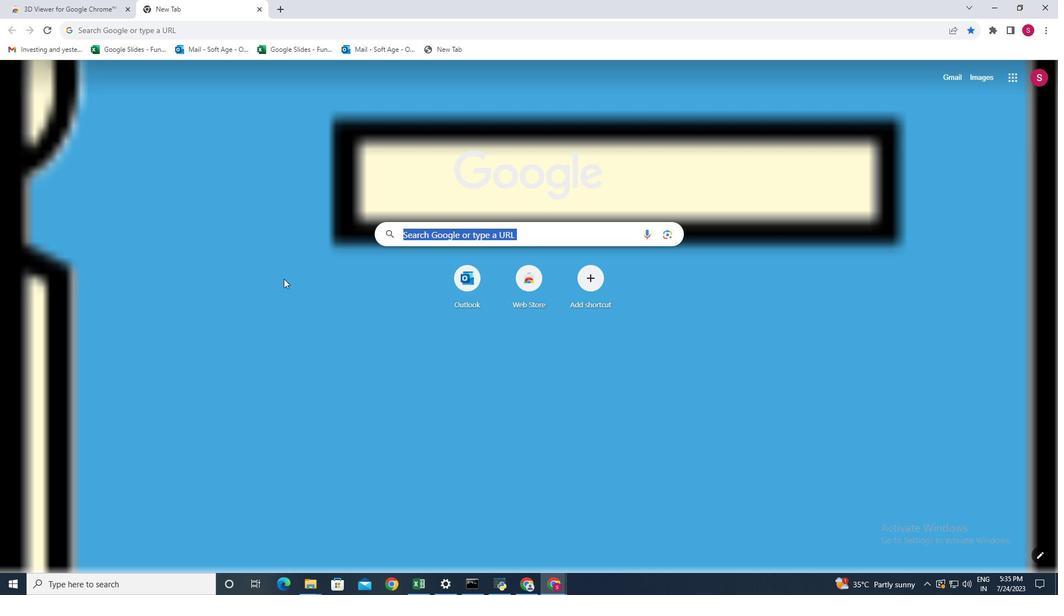 
